 Task: Add a signature Kimberly Smith containing Have a great National Voter Registration Day, Kimberly Smith to email address softage.9@softage.net and add a folder Supply chain
Action: Mouse moved to (84, 65)
Screenshot: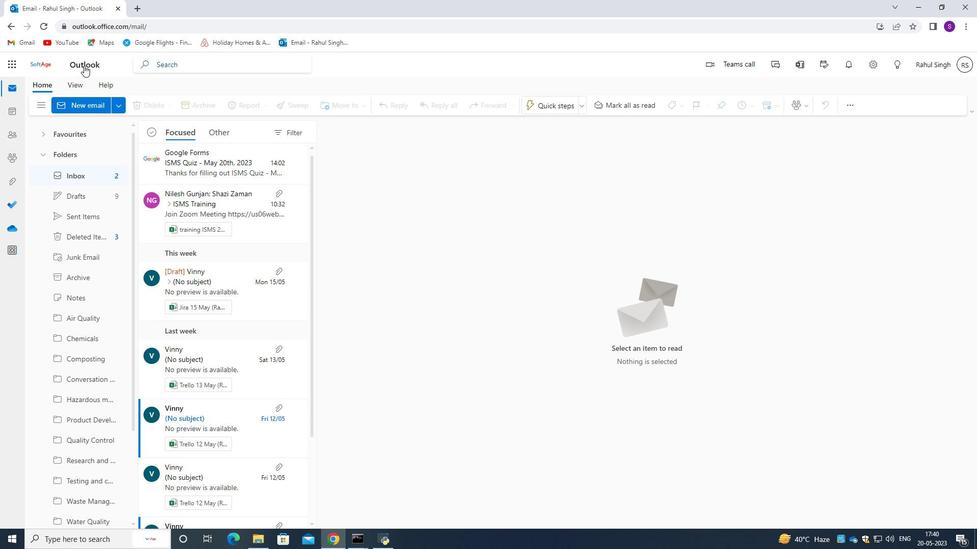 
Action: Mouse pressed left at (84, 65)
Screenshot: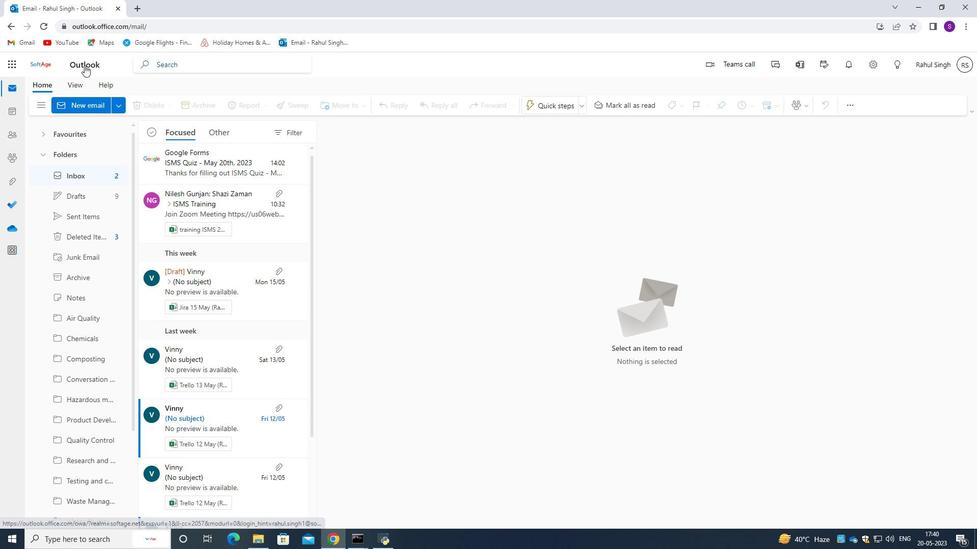 
Action: Mouse moved to (93, 106)
Screenshot: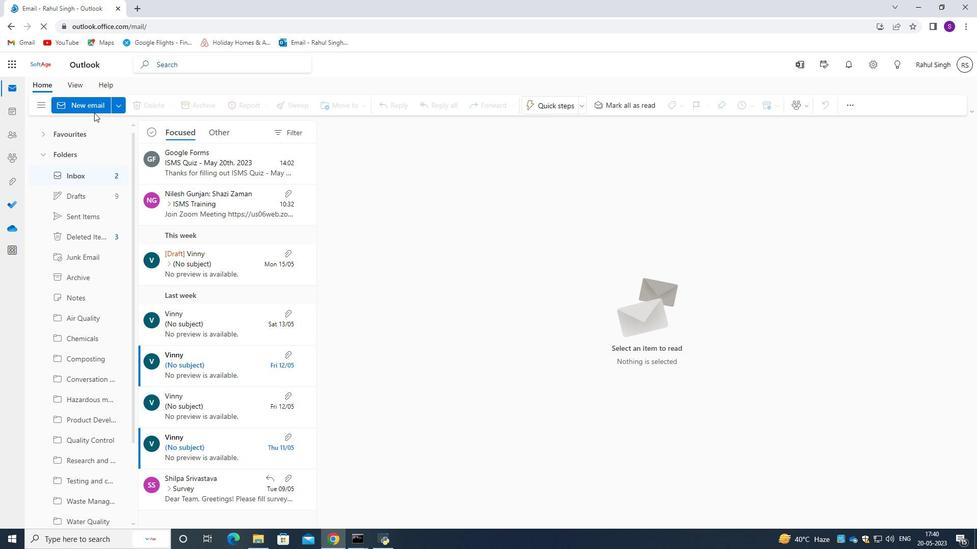 
Action: Mouse pressed left at (93, 106)
Screenshot: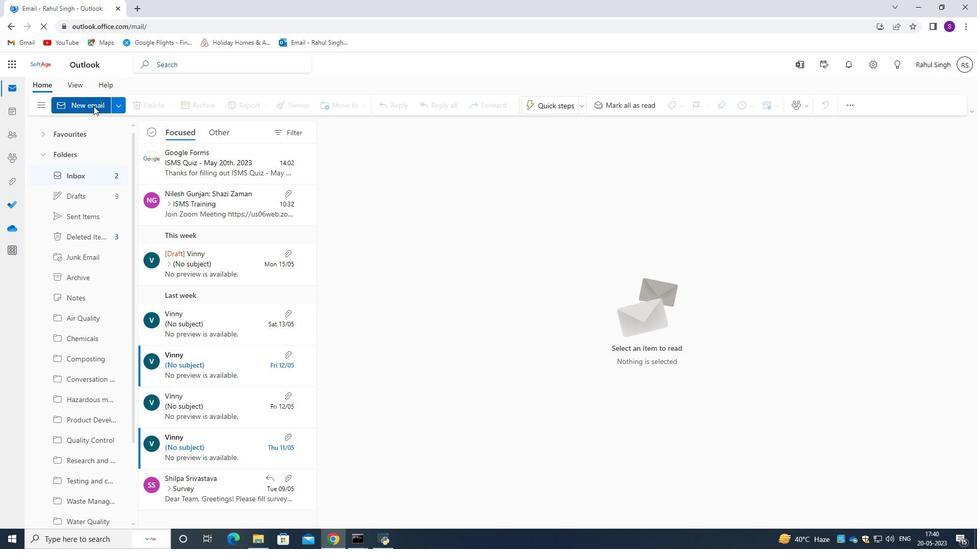
Action: Mouse moved to (660, 105)
Screenshot: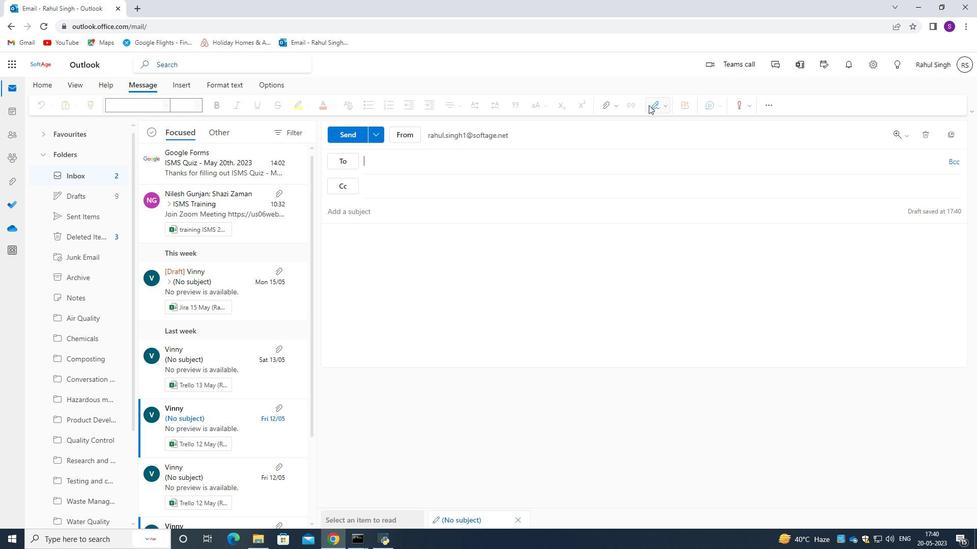 
Action: Mouse pressed left at (660, 105)
Screenshot: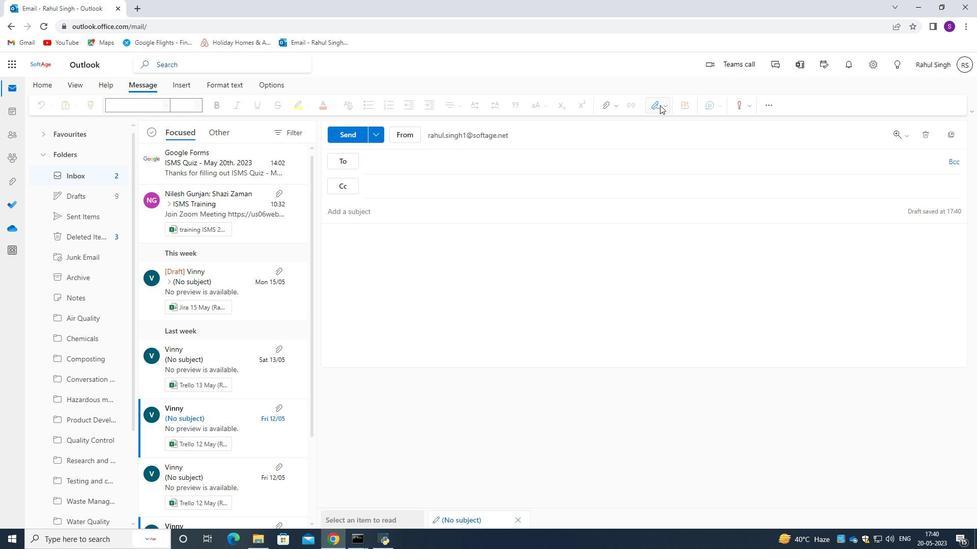 
Action: Mouse moved to (655, 198)
Screenshot: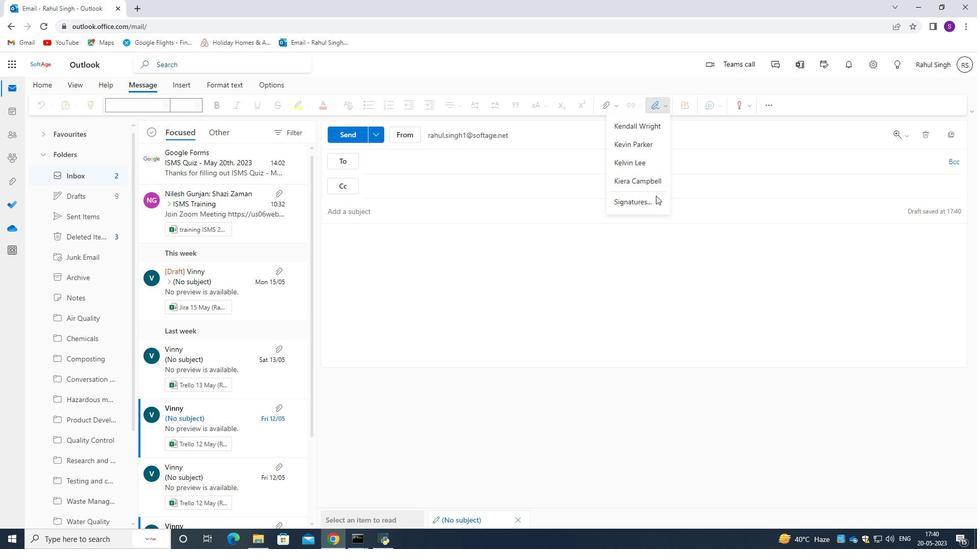 
Action: Mouse pressed left at (655, 198)
Screenshot: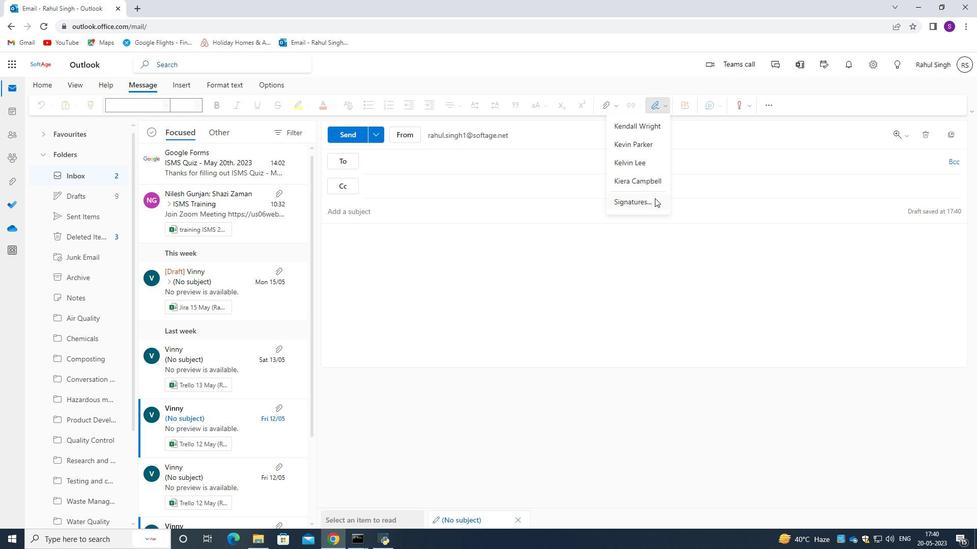 
Action: Mouse moved to (422, 168)
Screenshot: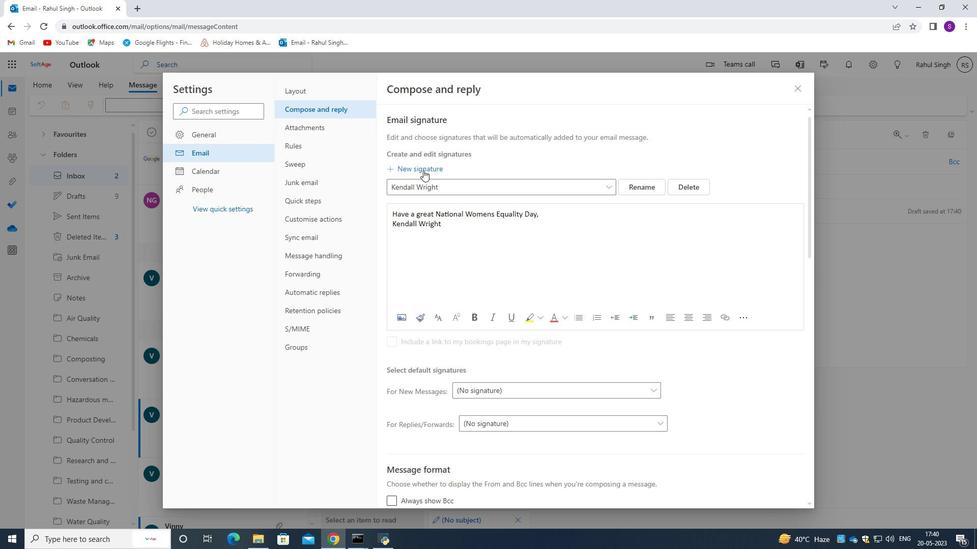 
Action: Mouse pressed left at (422, 168)
Screenshot: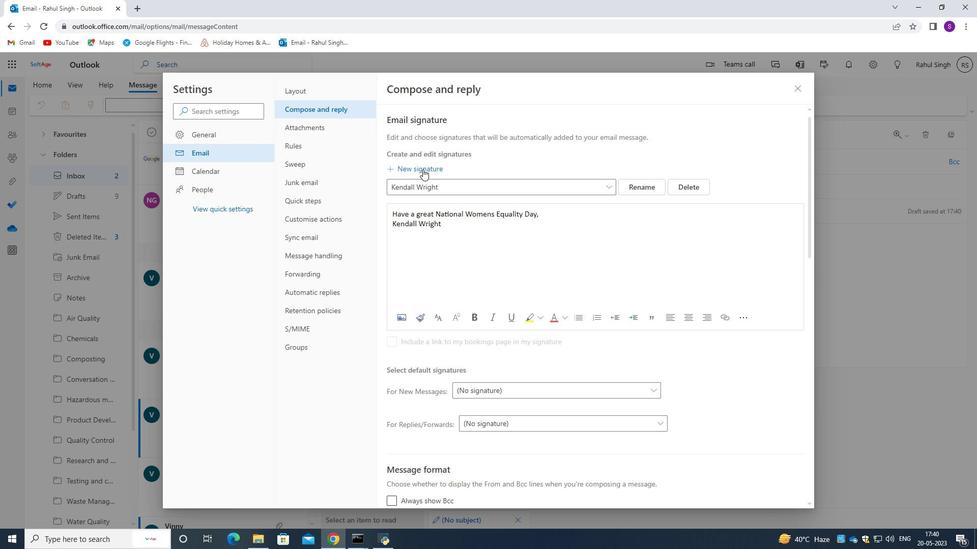 
Action: Mouse moved to (436, 185)
Screenshot: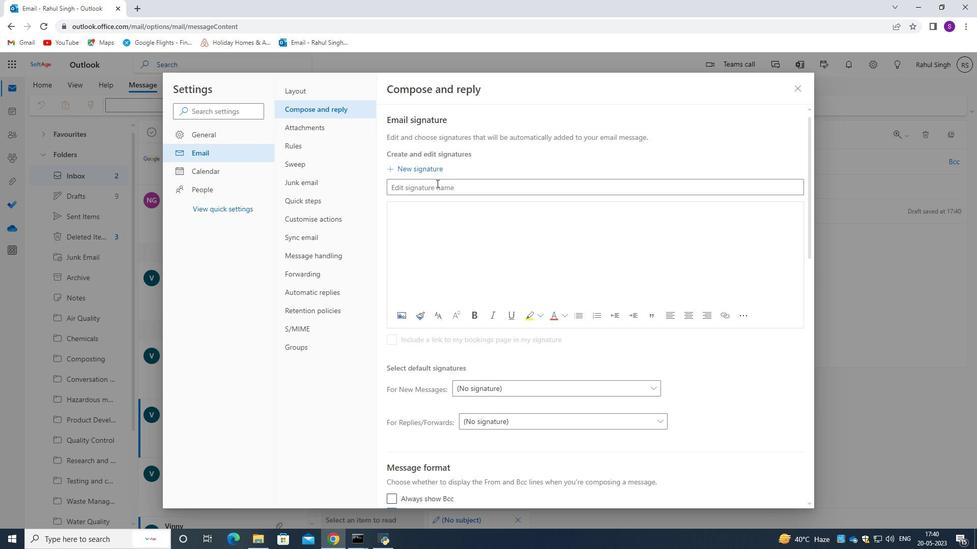 
Action: Mouse pressed left at (436, 185)
Screenshot: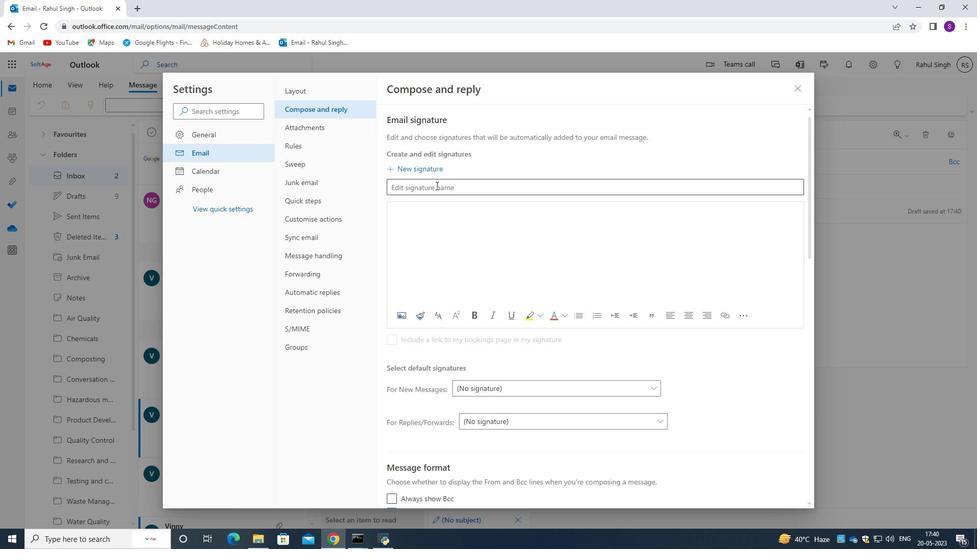 
Action: Key pressed <Key.caps_lock>K<Key.caps_lock>imberly<Key.space>s<Key.backspace><Key.caps_lock>S<Key.caps_lock>mith
Screenshot: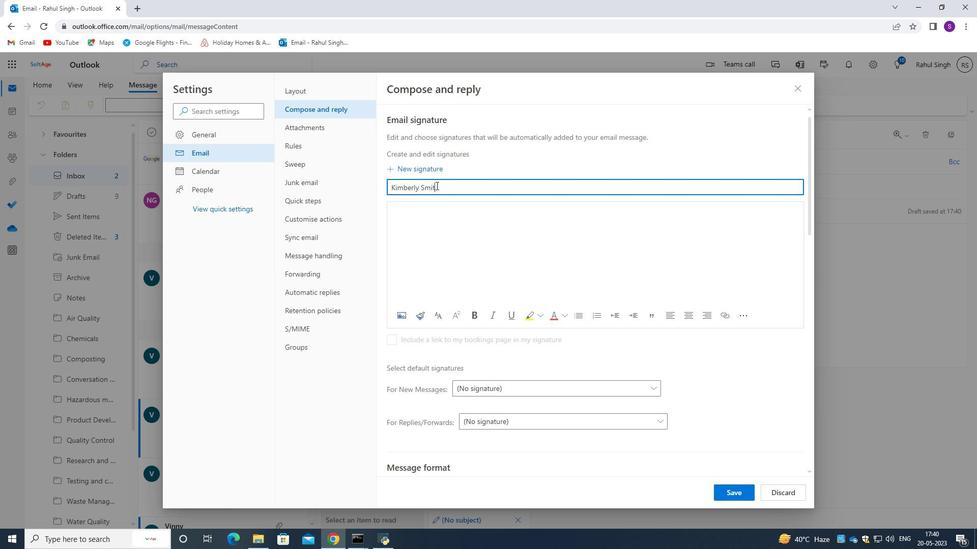 
Action: Mouse moved to (452, 227)
Screenshot: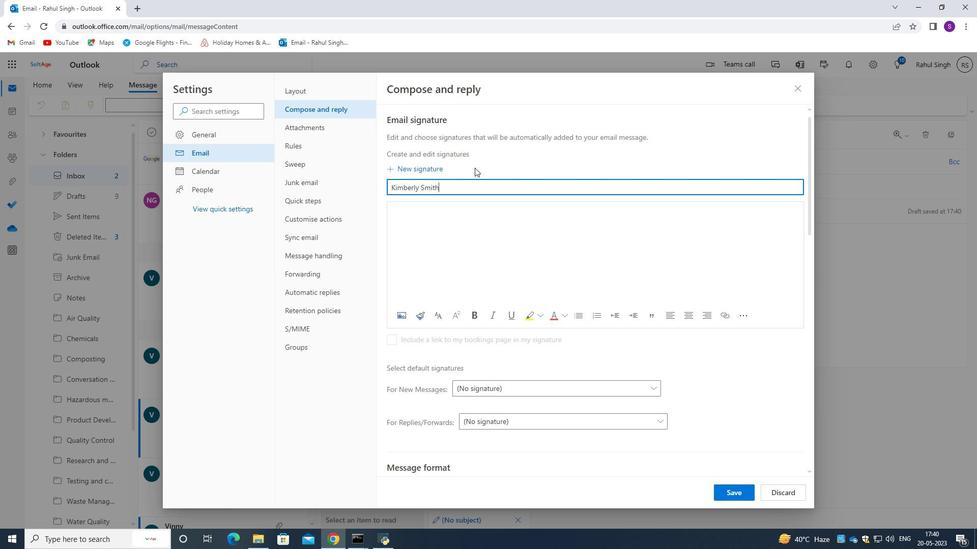 
Action: Mouse pressed left at (452, 227)
Screenshot: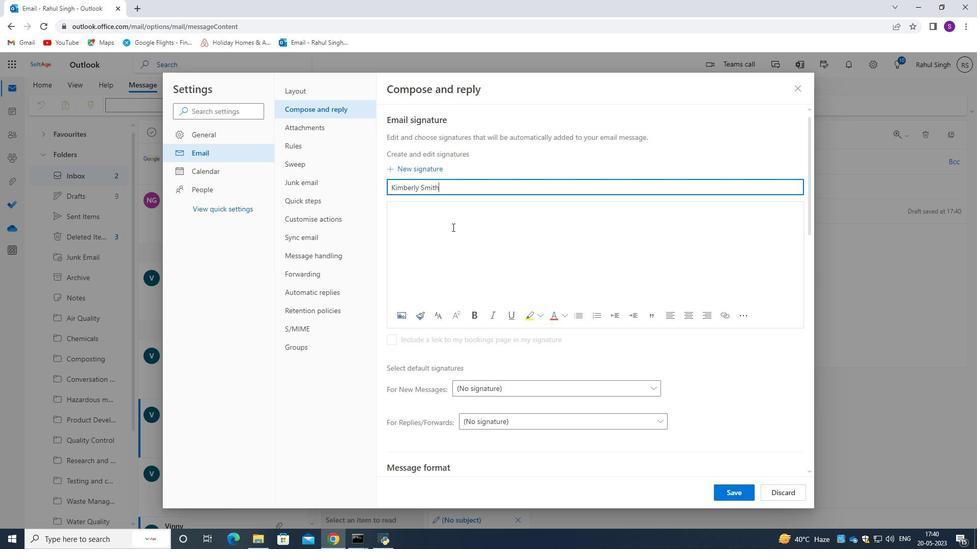 
Action: Key pressed <Key.caps_lock>H<Key.caps_lock>ave<Key.space>a<Key.space>great<Key.space><Key.caps_lock>N<Key.caps_lock>ational<Key.space><Key.caps_lock>V<Key.caps_lock>oter<Key.space><Key.caps_lock>R<Key.caps_lock>egistration<Key.space><Key.caps_lock>D<Key.caps_lock>ay,<Key.enter><Key.caps_lock>K<Key.caps_lock>imberly<Key.space><Key.caps_lock>S<Key.caps_lock>mith
Screenshot: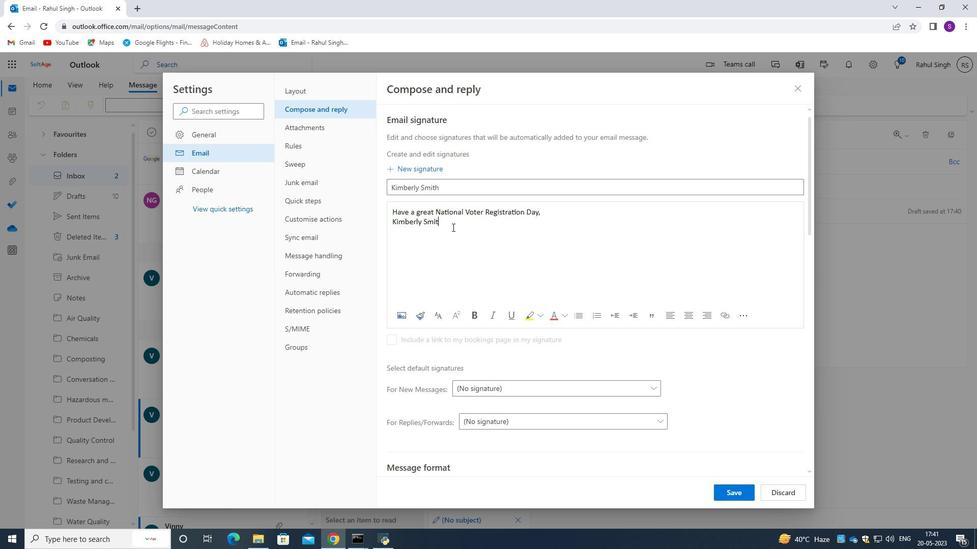 
Action: Mouse moved to (741, 490)
Screenshot: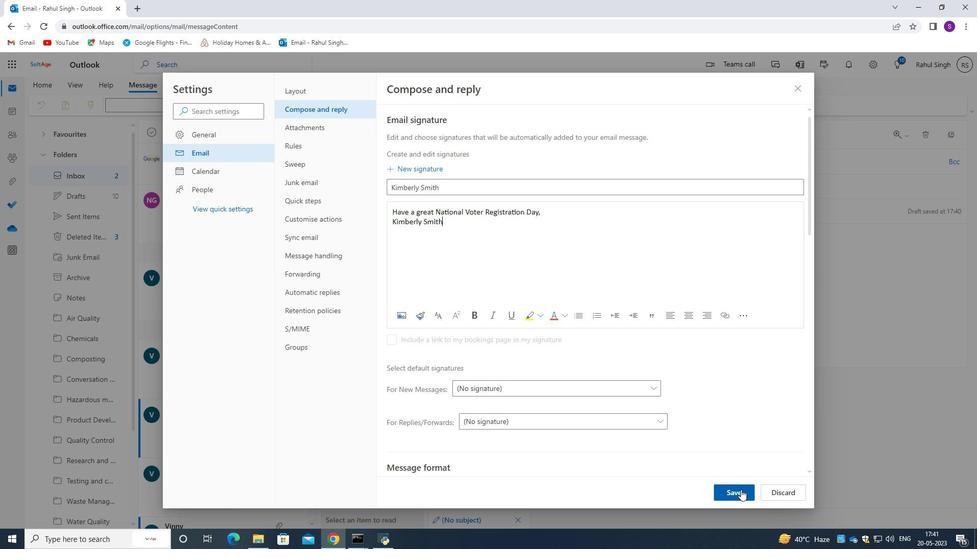 
Action: Mouse pressed left at (741, 490)
Screenshot: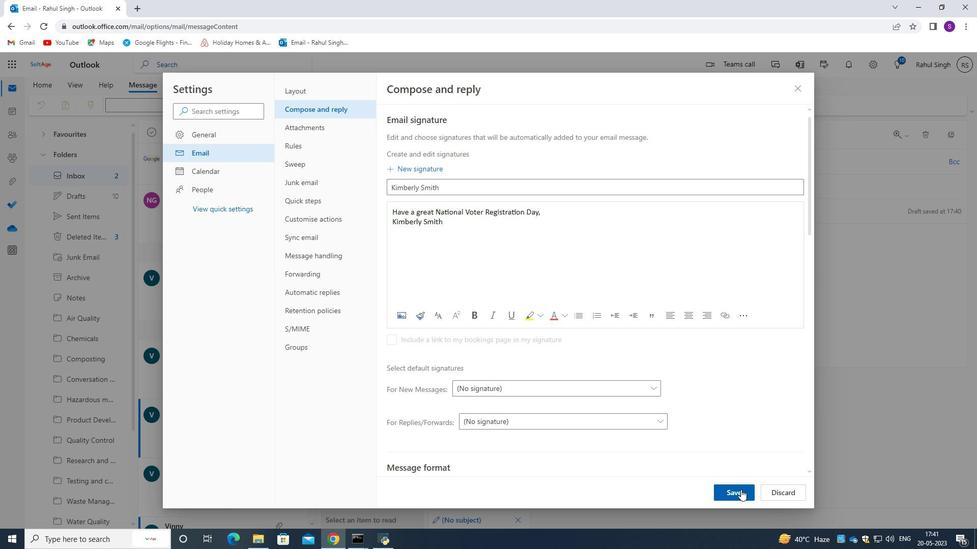 
Action: Mouse moved to (798, 83)
Screenshot: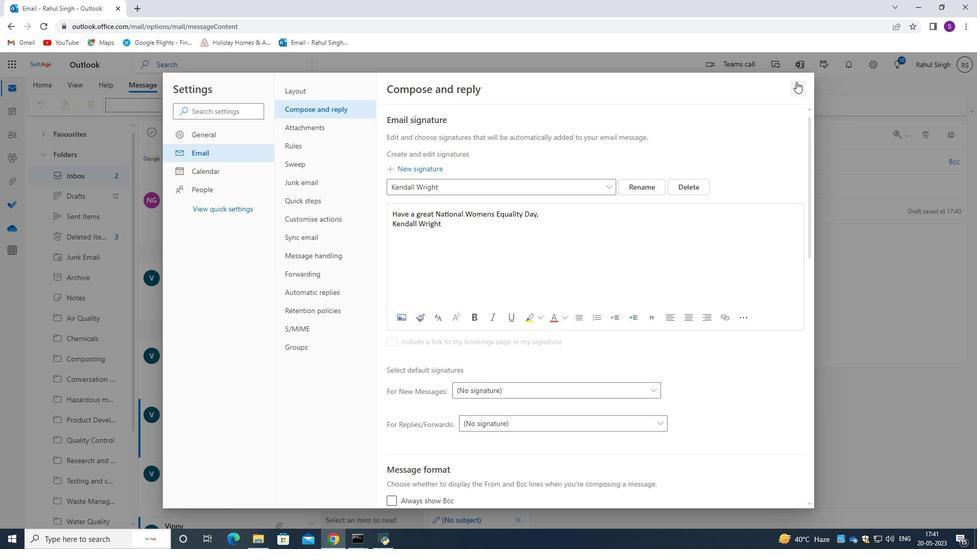 
Action: Mouse pressed left at (798, 83)
Screenshot: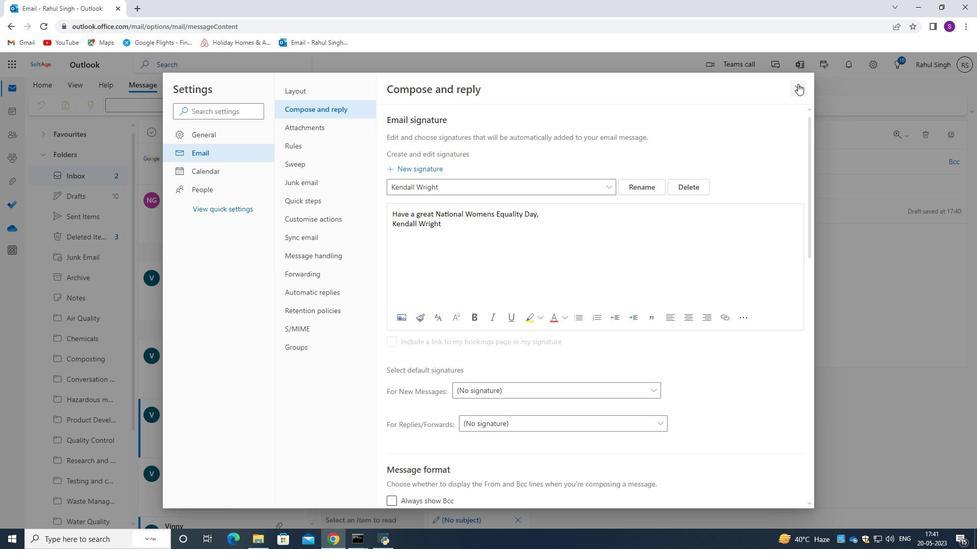 
Action: Mouse moved to (666, 107)
Screenshot: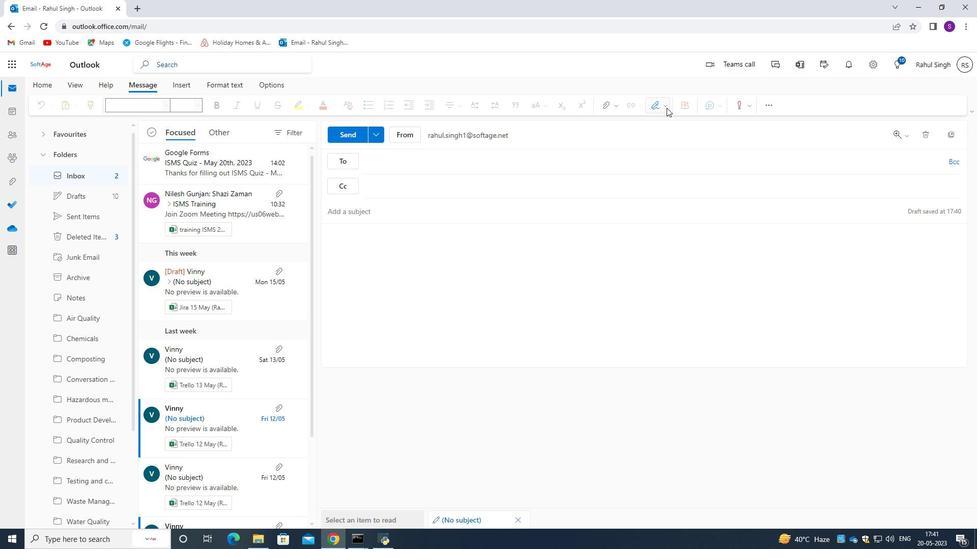 
Action: Mouse pressed left at (666, 107)
Screenshot: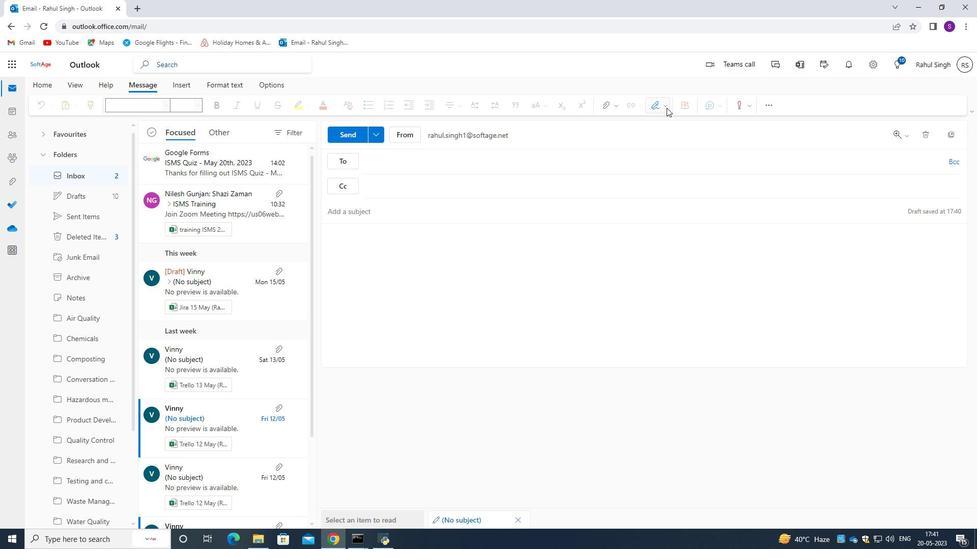 
Action: Mouse moved to (642, 199)
Screenshot: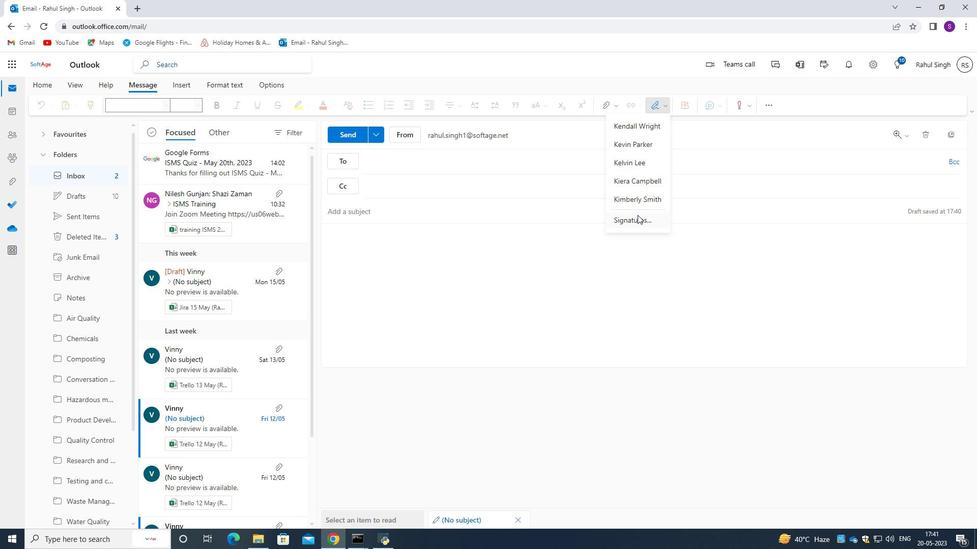 
Action: Mouse pressed left at (642, 199)
Screenshot: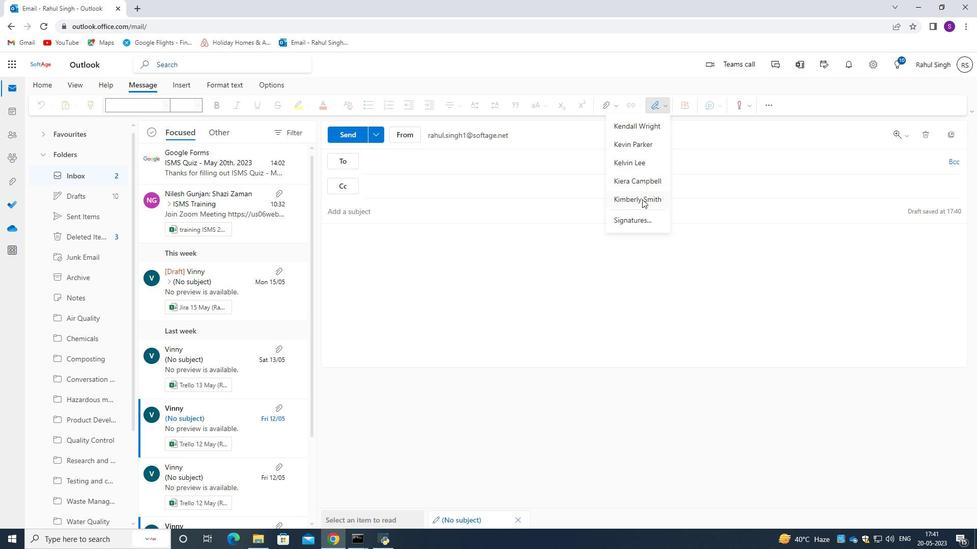 
Action: Mouse moved to (387, 165)
Screenshot: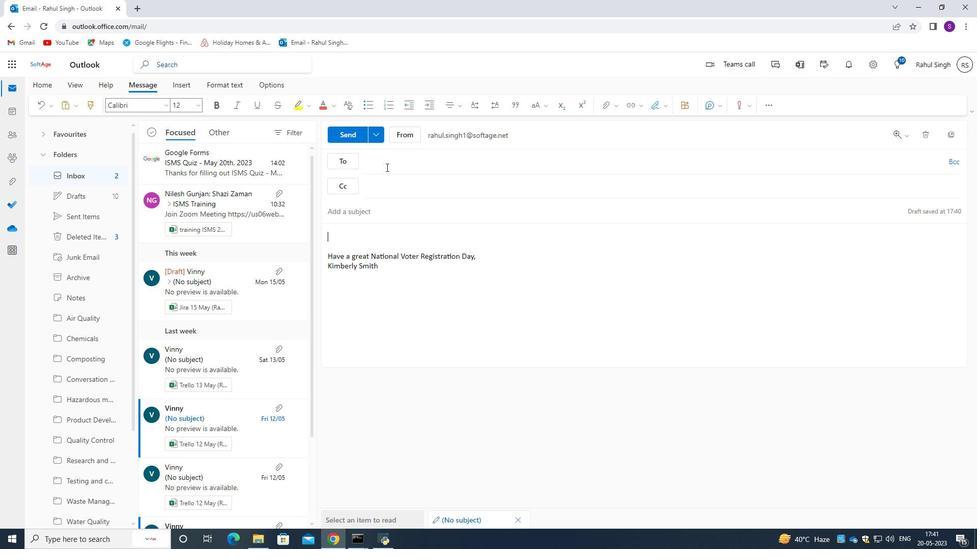 
Action: Mouse pressed left at (387, 165)
Screenshot: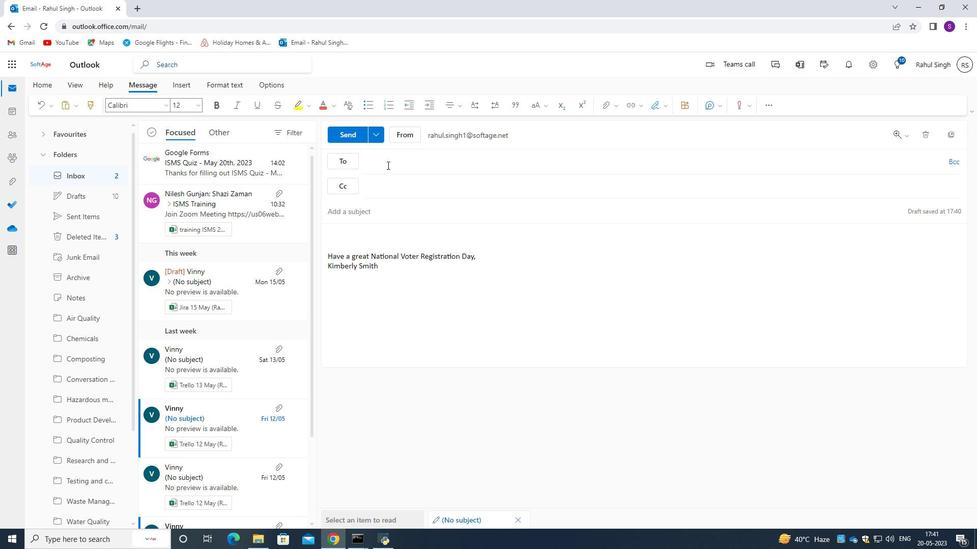 
Action: Key pressed softage.9<Key.shift>@softage.net
Screenshot: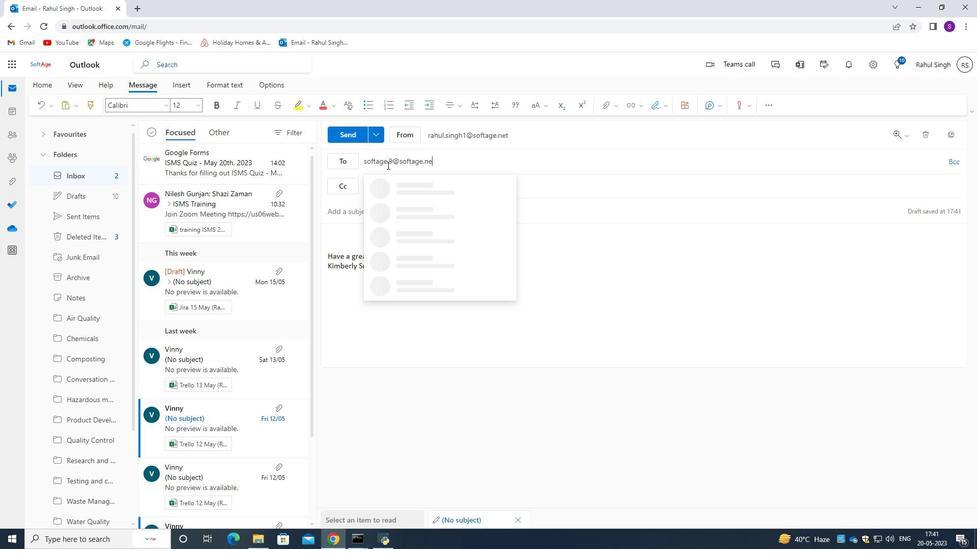 
Action: Mouse moved to (428, 189)
Screenshot: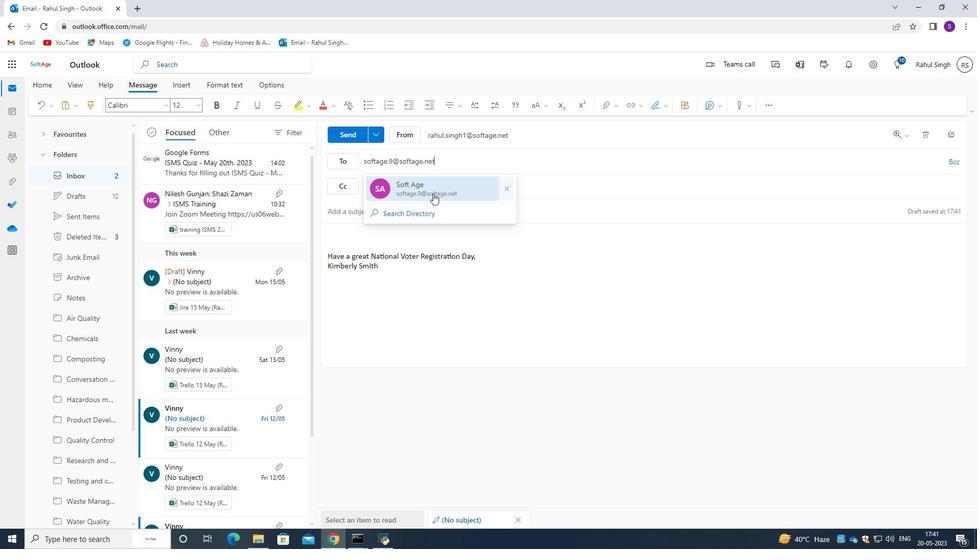 
Action: Mouse pressed left at (428, 189)
Screenshot: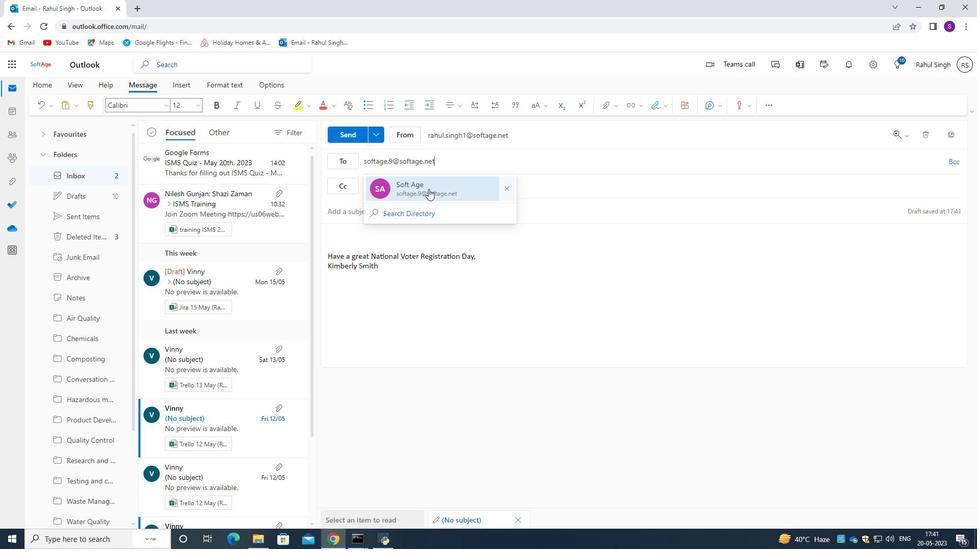 
Action: Mouse moved to (103, 356)
Screenshot: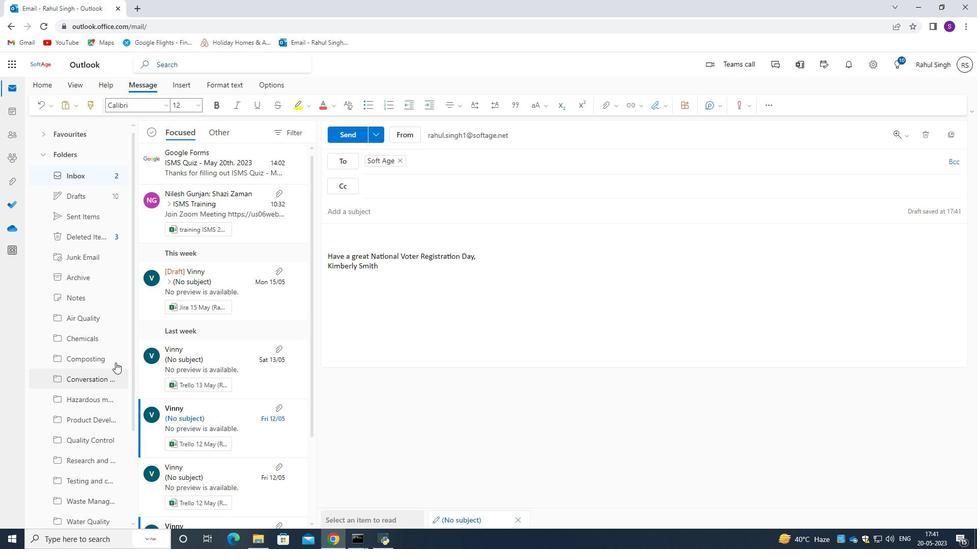 
Action: Mouse scrolled (103, 356) with delta (0, 0)
Screenshot: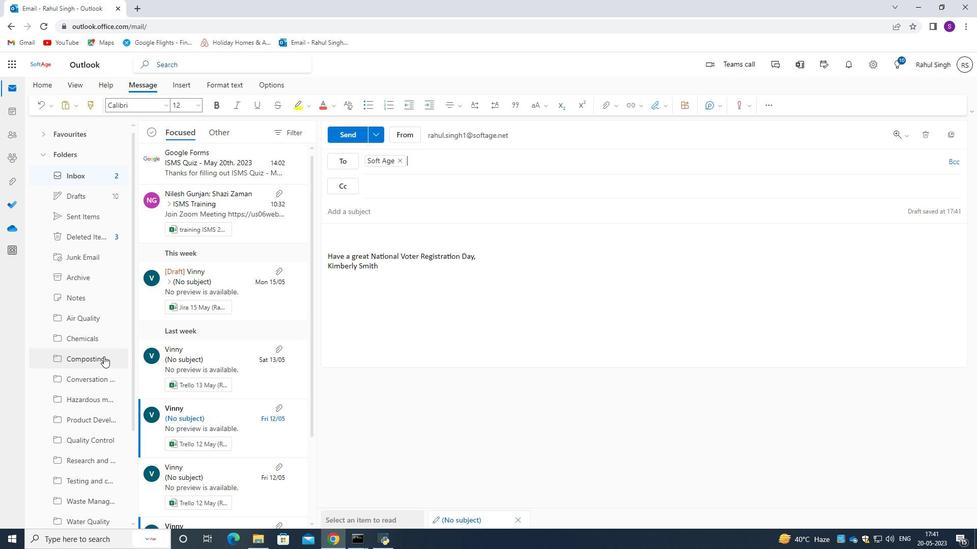 
Action: Mouse scrolled (103, 356) with delta (0, 0)
Screenshot: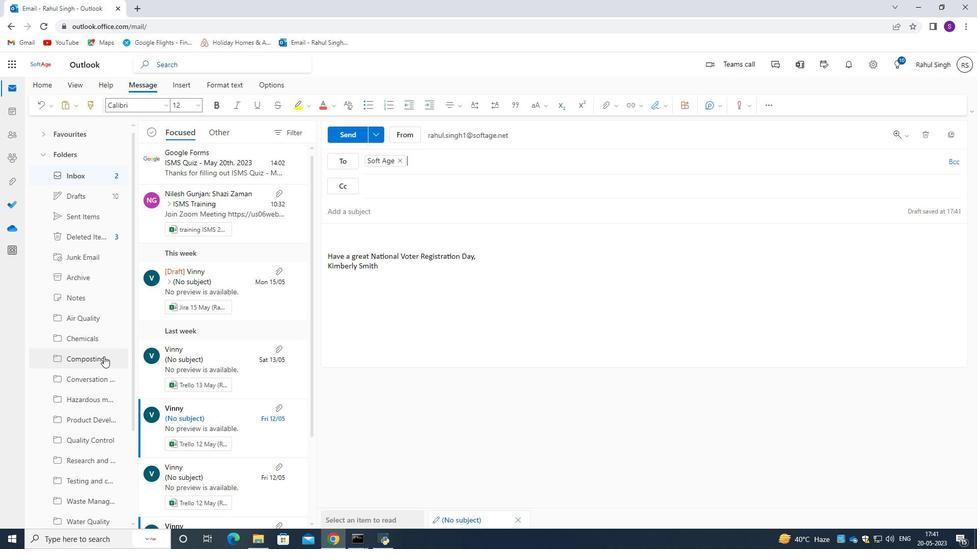 
Action: Mouse moved to (85, 441)
Screenshot: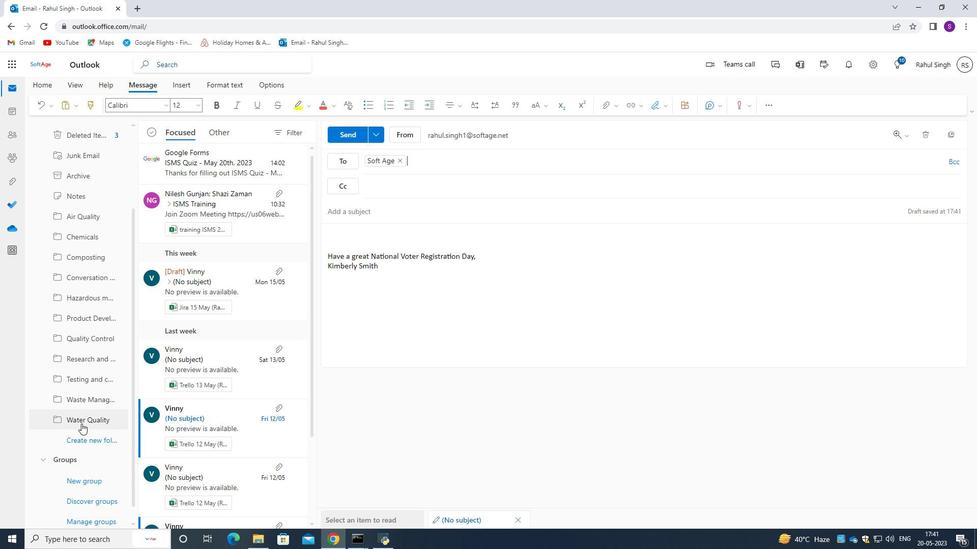 
Action: Mouse pressed left at (85, 441)
Screenshot: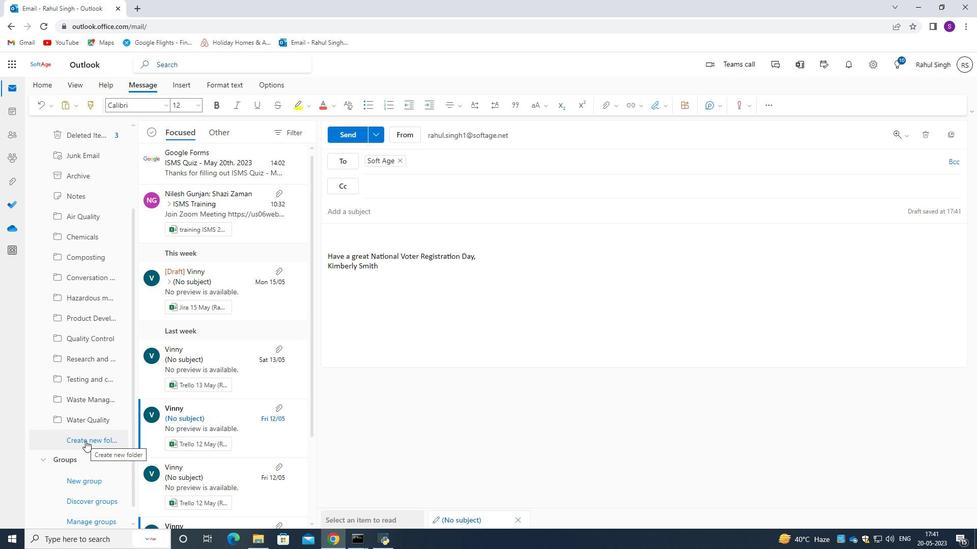 
Action: Mouse moved to (81, 443)
Screenshot: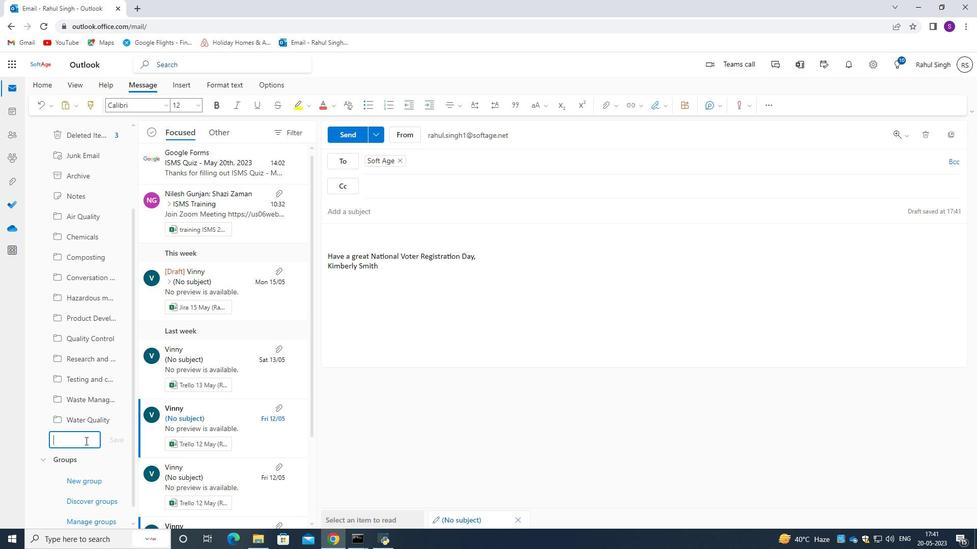 
Action: Mouse pressed left at (81, 443)
Screenshot: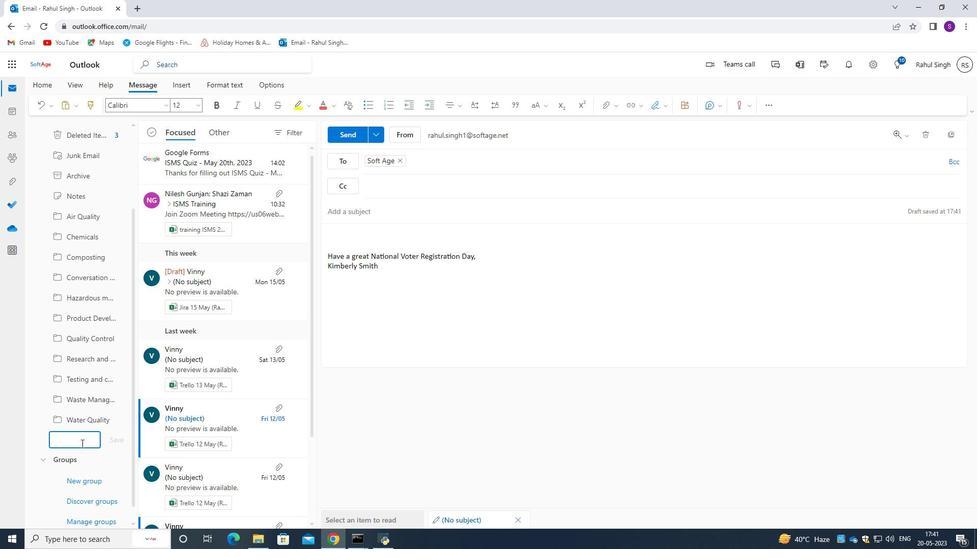 
Action: Key pressed <Key.caps_lock>S<Key.caps_lock>upply<Key.space><Key.caps_lock>C<Key.caps_lock>hain
Screenshot: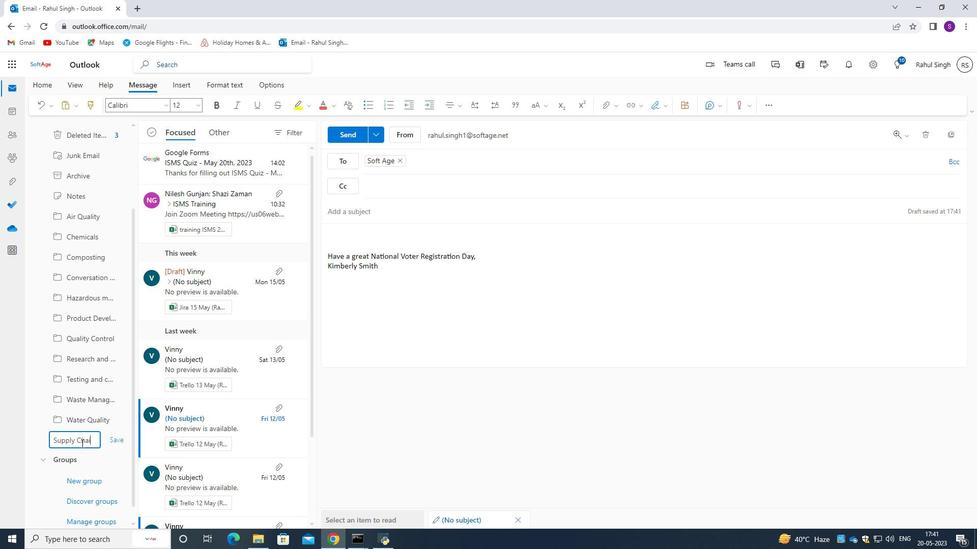 
Action: Mouse moved to (116, 441)
Screenshot: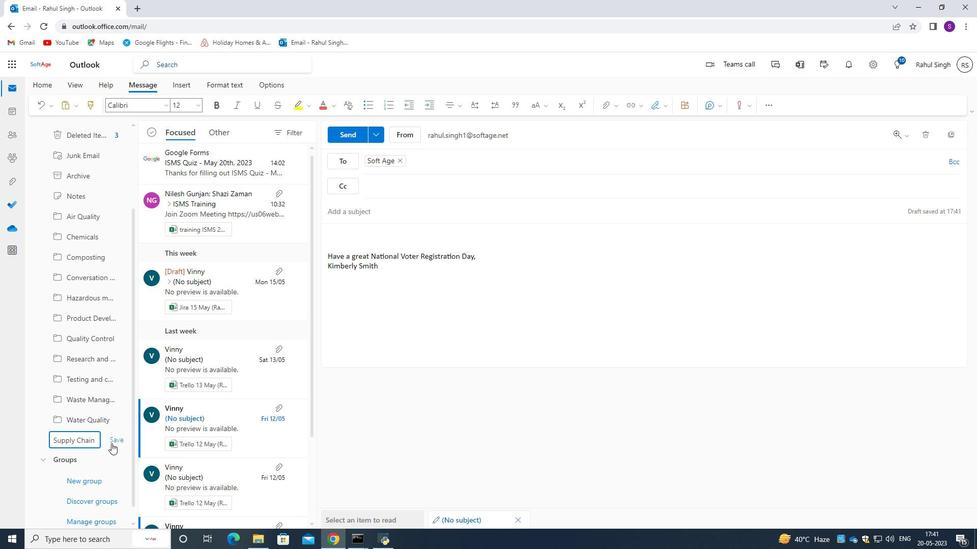 
Action: Mouse pressed left at (116, 441)
Screenshot: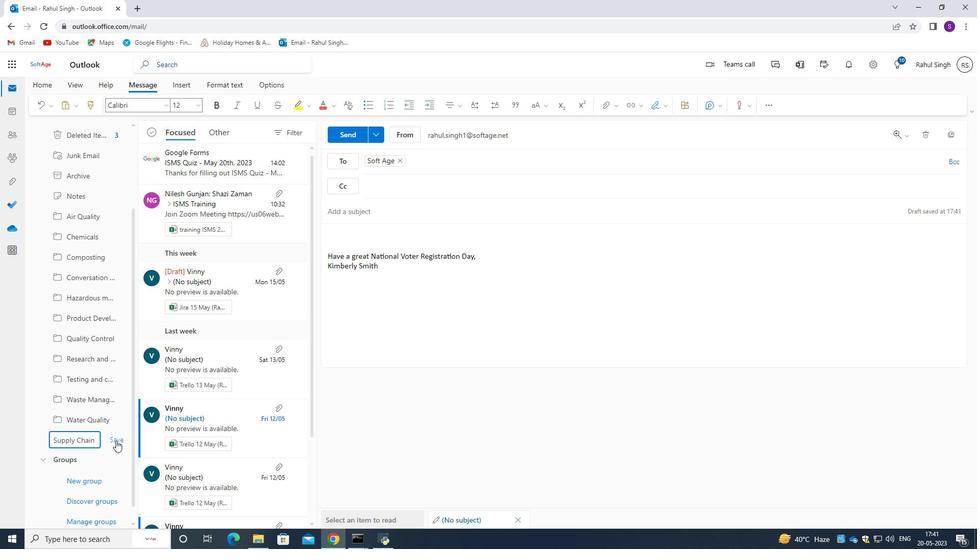 
Action: Mouse moved to (438, 397)
Screenshot: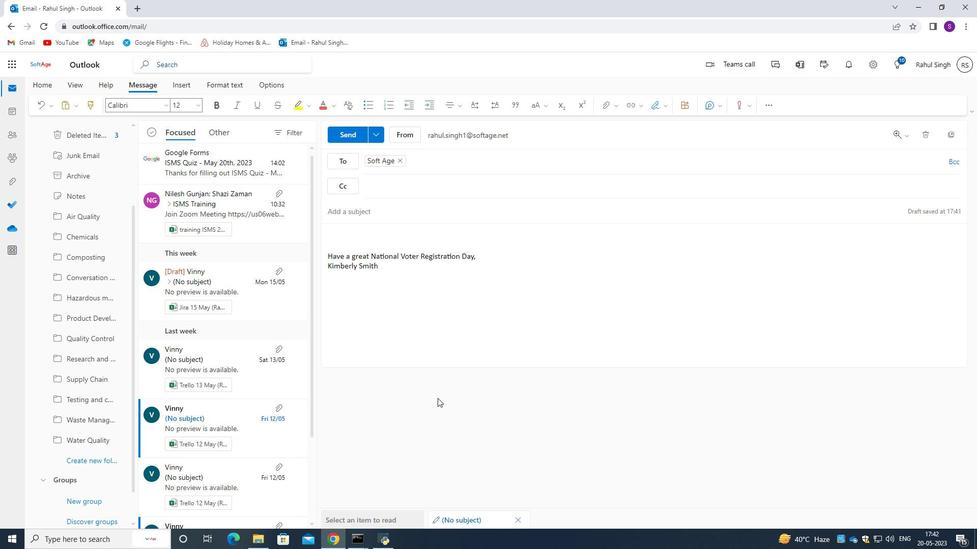 
Action: Mouse scrolled (438, 398) with delta (0, 0)
Screenshot: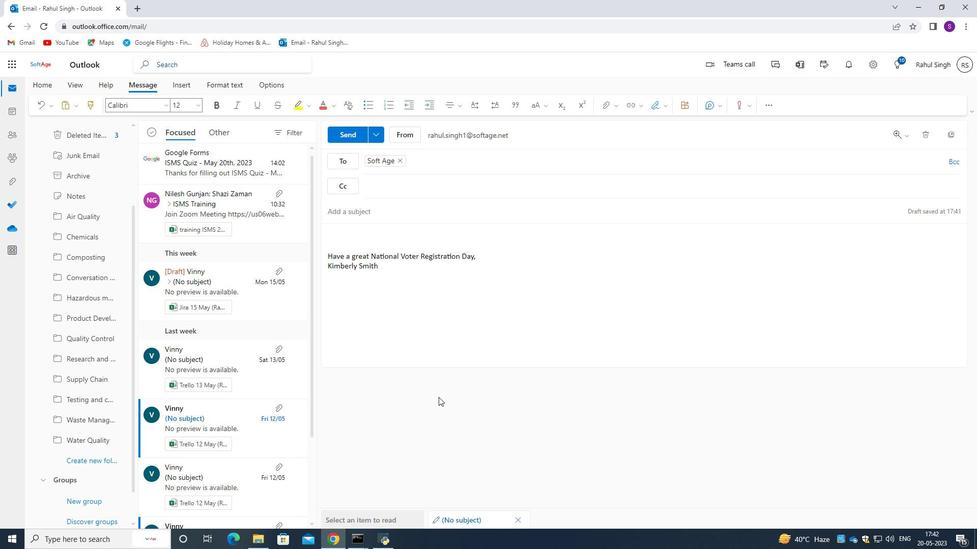 
Action: Mouse scrolled (438, 398) with delta (0, 0)
Screenshot: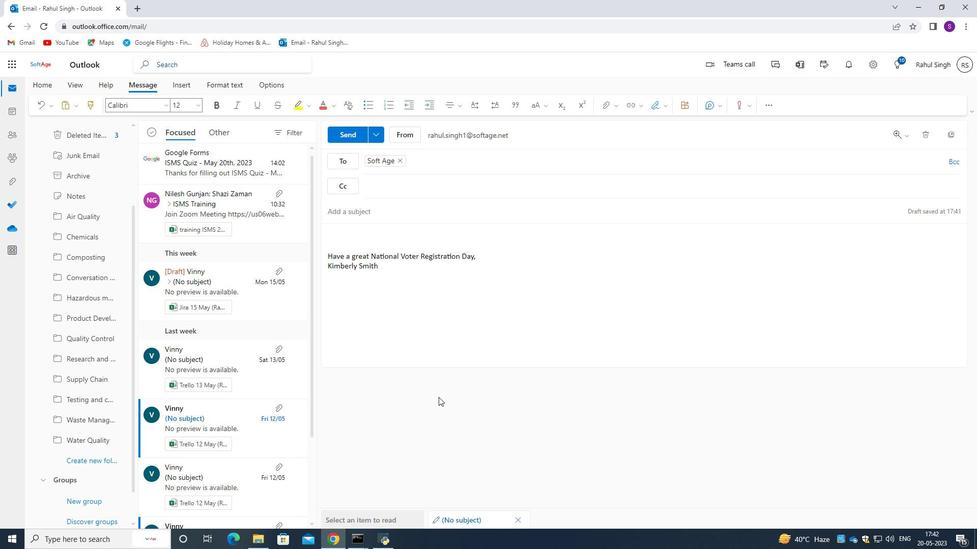 
Action: Mouse scrolled (438, 398) with delta (0, 0)
Screenshot: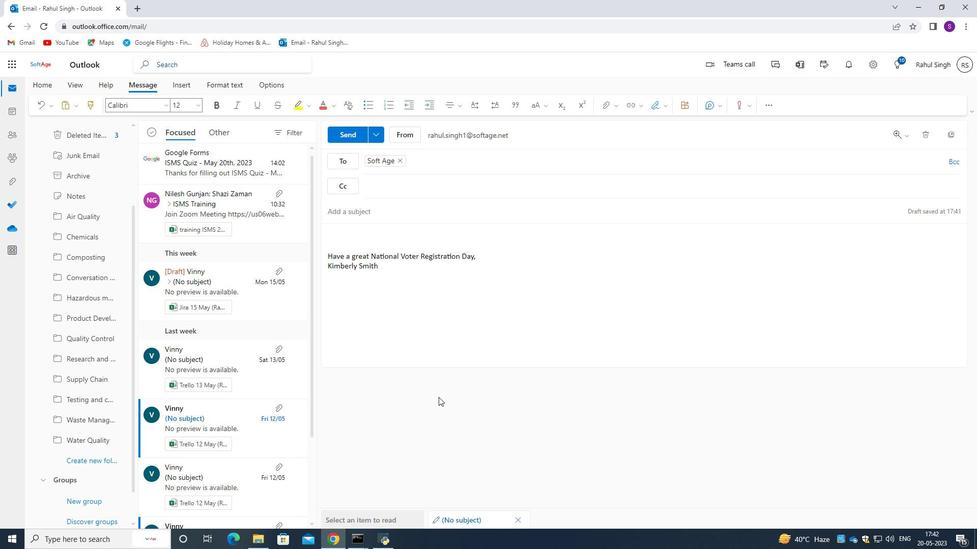 
Action: Mouse moved to (336, 132)
Screenshot: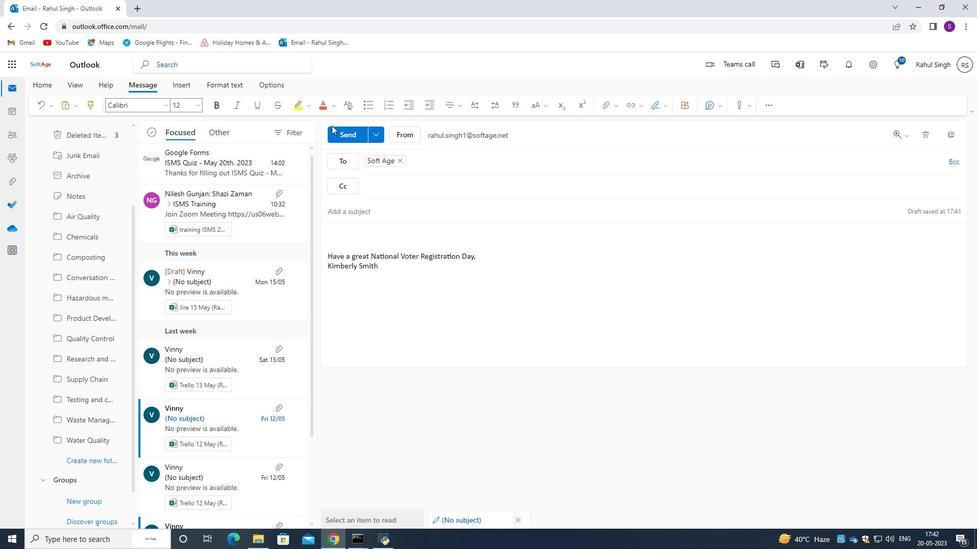 
Action: Mouse pressed left at (336, 132)
Screenshot: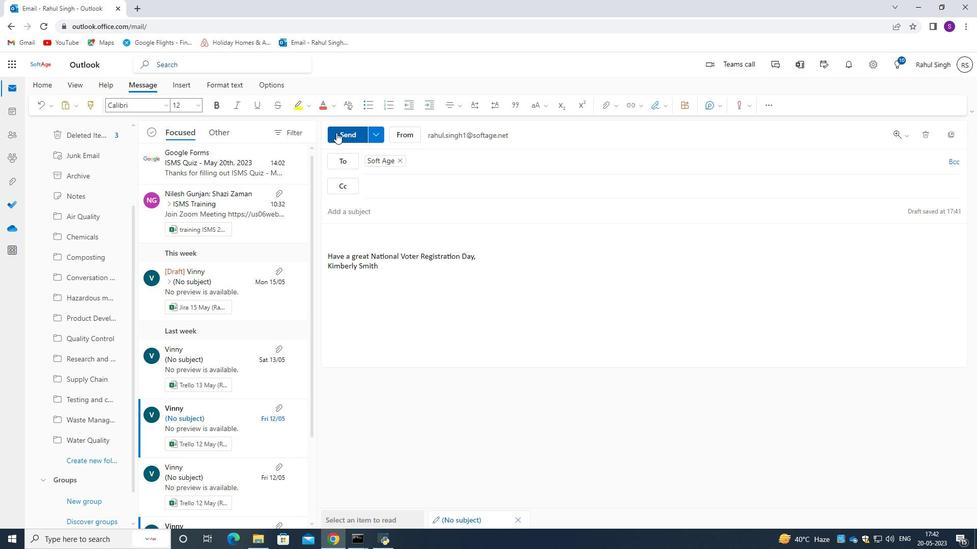 
Action: Mouse moved to (470, 315)
Screenshot: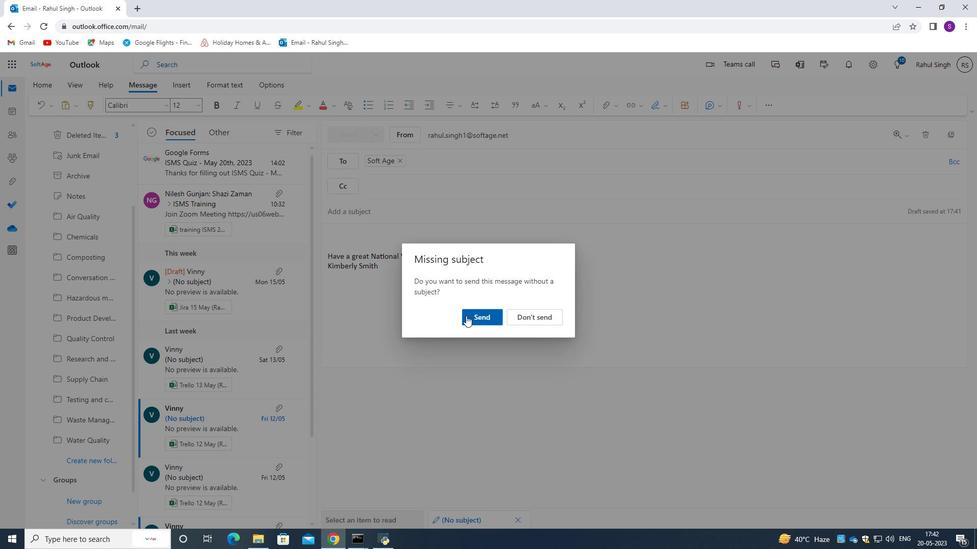 
Action: Mouse pressed left at (470, 315)
Screenshot: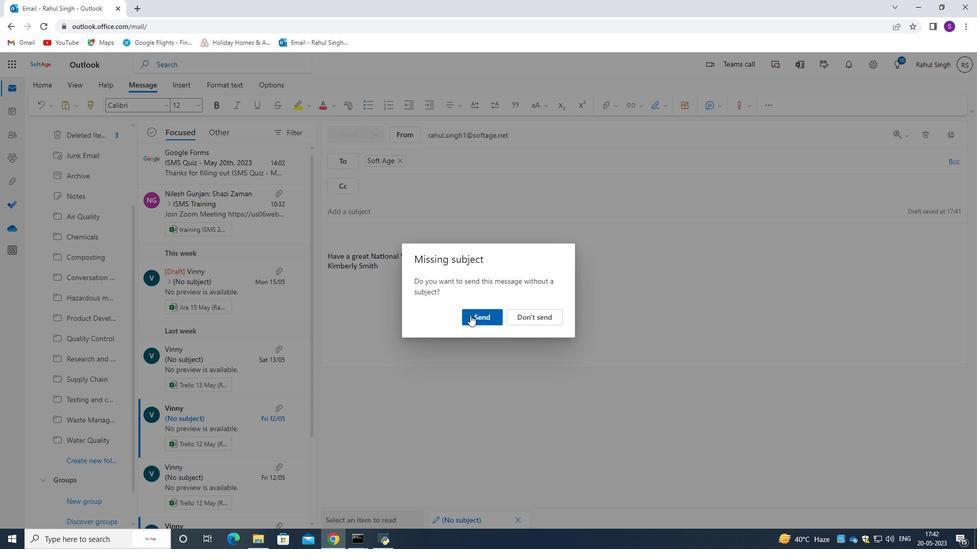 
Action: Mouse moved to (472, 278)
Screenshot: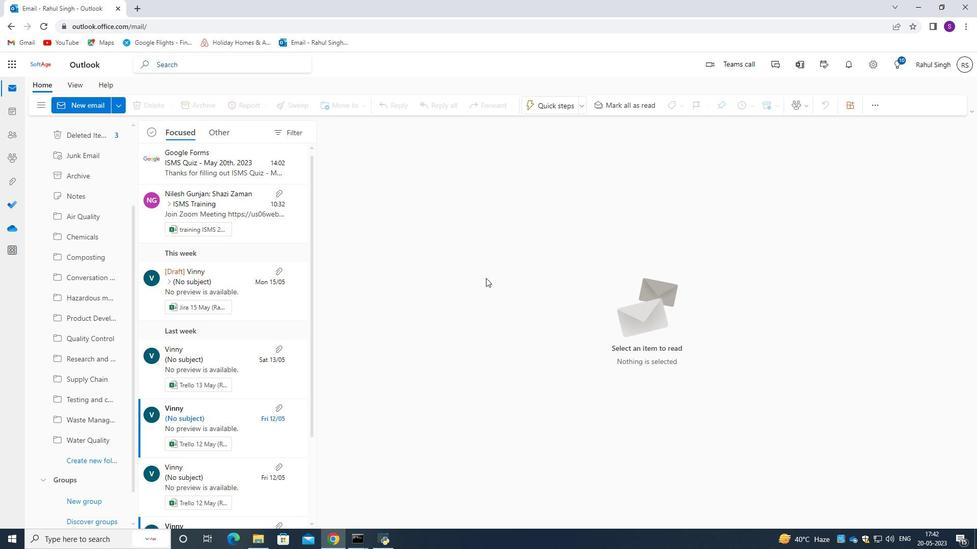 
Action: Mouse scrolled (472, 278) with delta (0, 0)
Screenshot: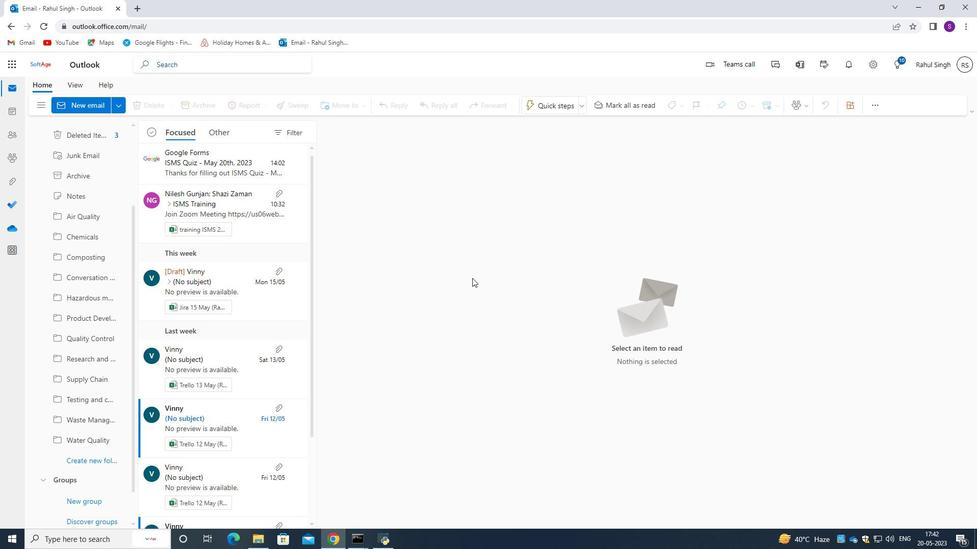 
Action: Mouse moved to (401, 242)
Screenshot: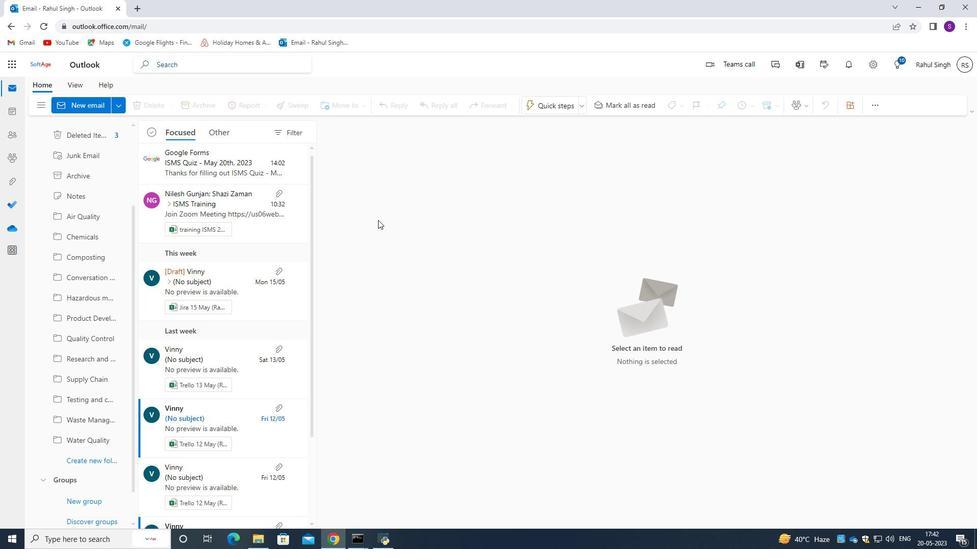 
Action: Mouse scrolled (401, 243) with delta (0, 0)
Screenshot: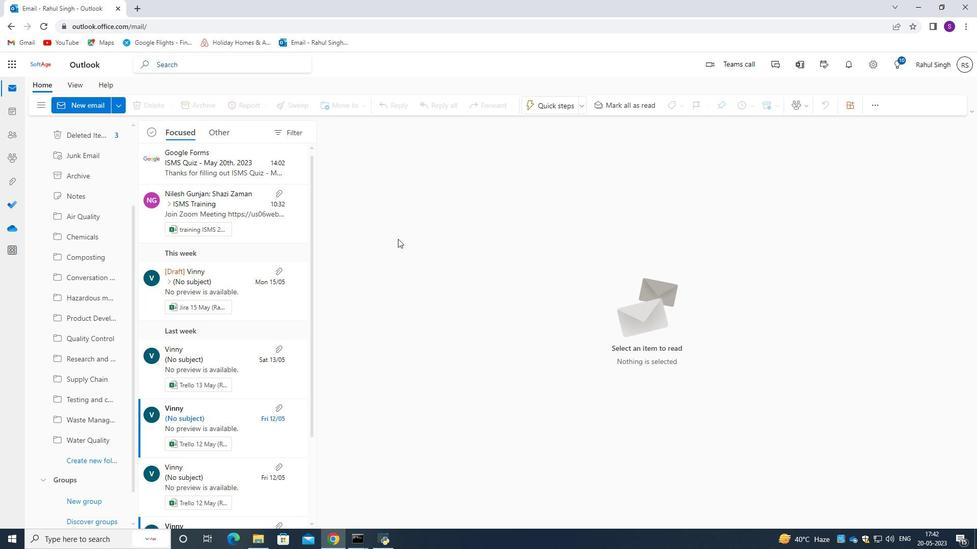 
Action: Mouse scrolled (401, 243) with delta (0, 0)
Screenshot: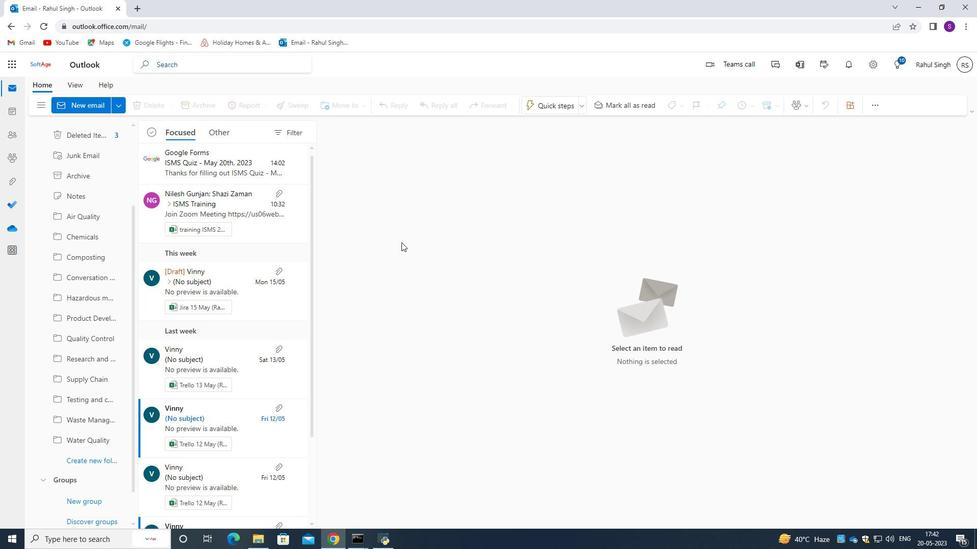 
